 Task: Toggle the command group.
Action: Mouse moved to (13, 487)
Screenshot: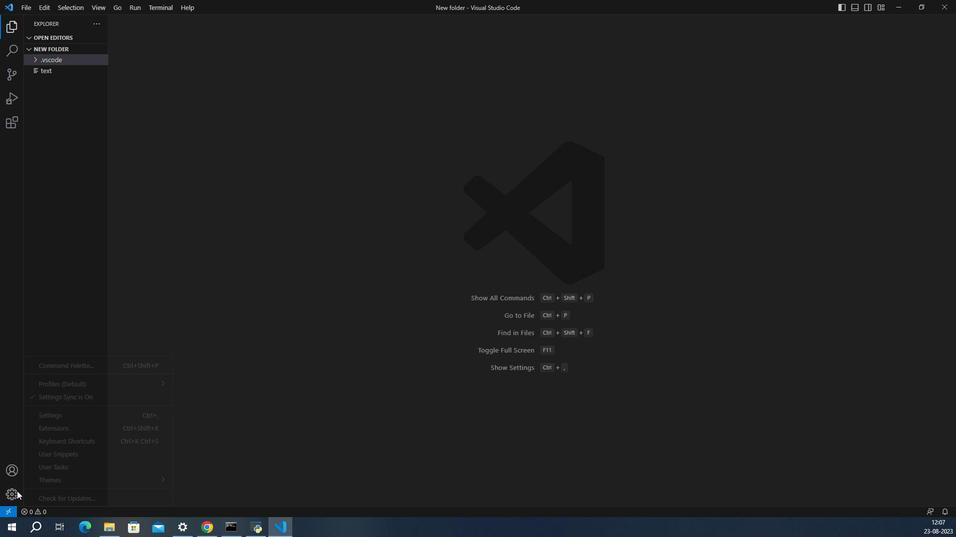 
Action: Mouse pressed left at (13, 487)
Screenshot: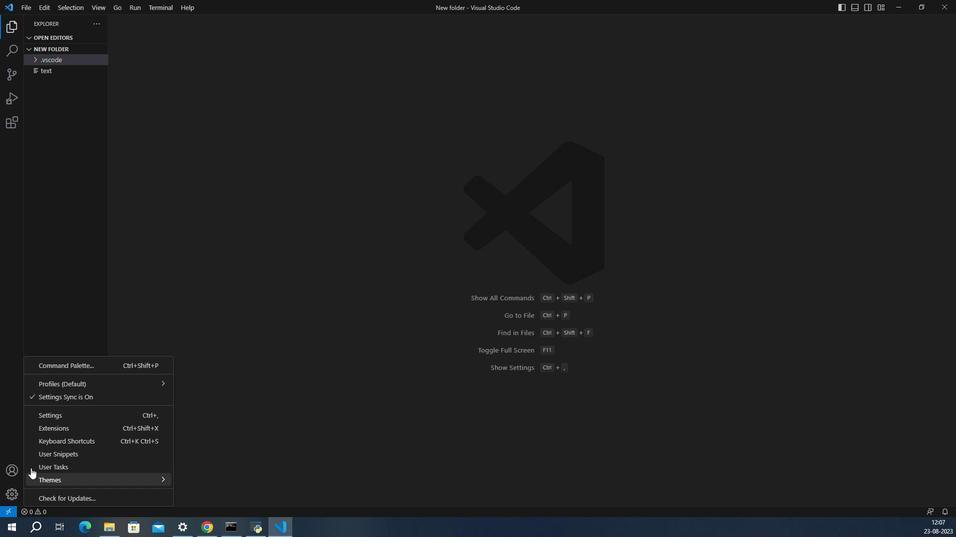 
Action: Mouse moved to (47, 415)
Screenshot: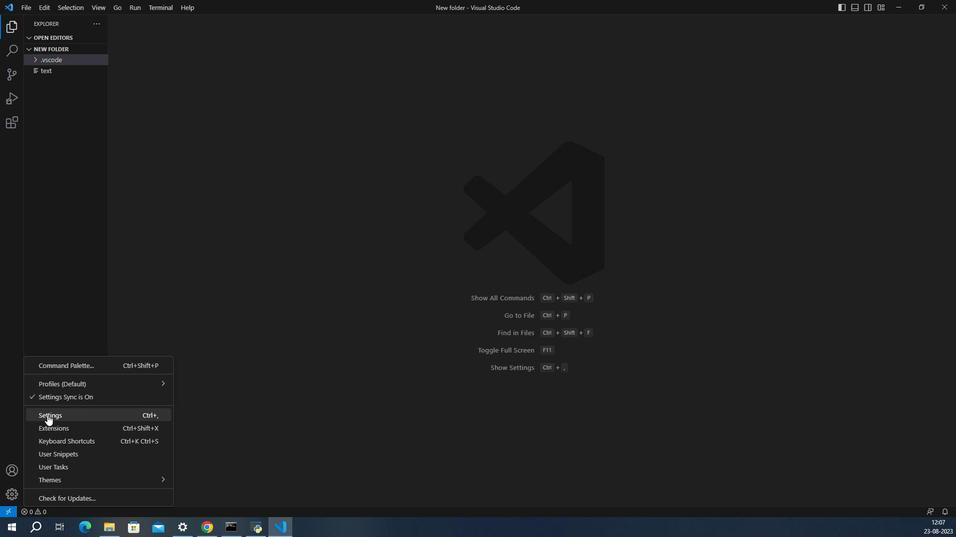 
Action: Mouse pressed left at (47, 415)
Screenshot: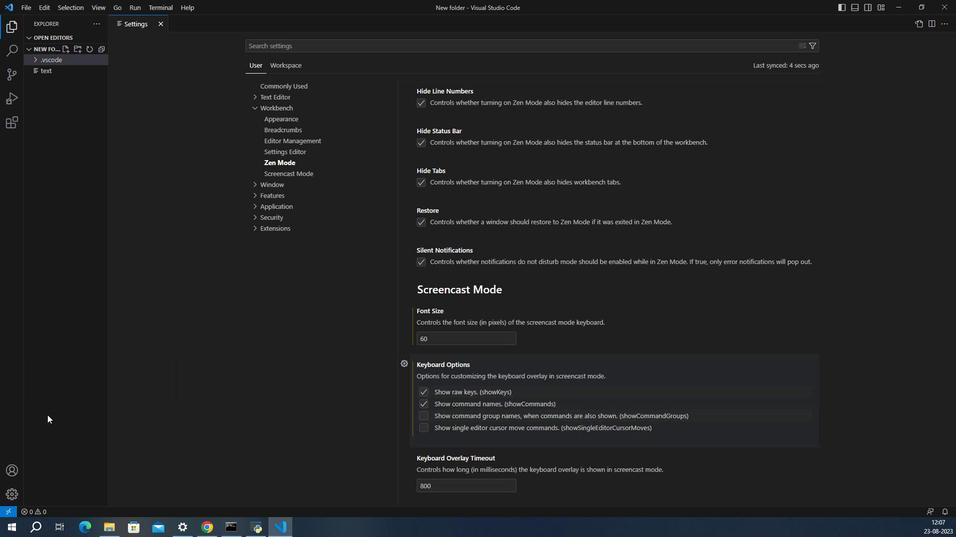 
Action: Mouse moved to (435, 416)
Screenshot: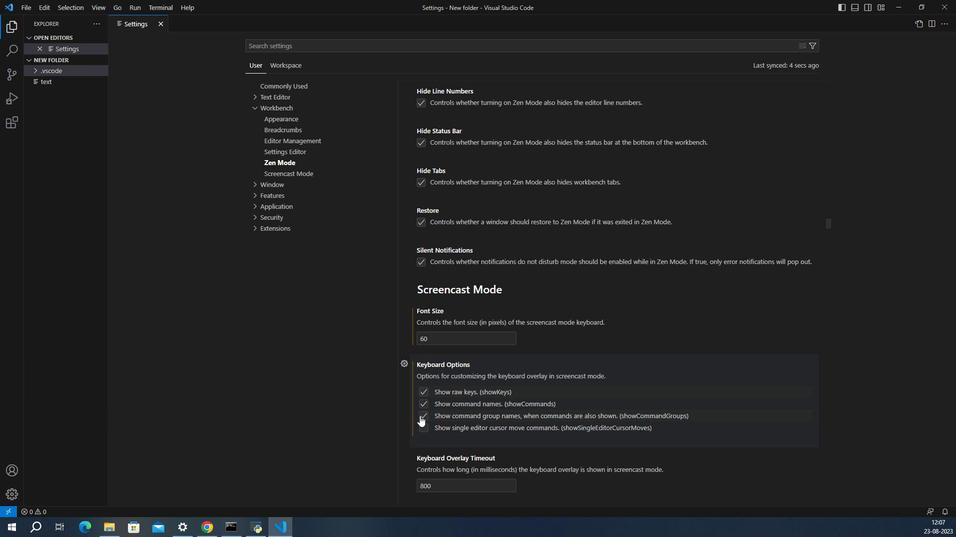 
Action: Mouse pressed left at (435, 416)
Screenshot: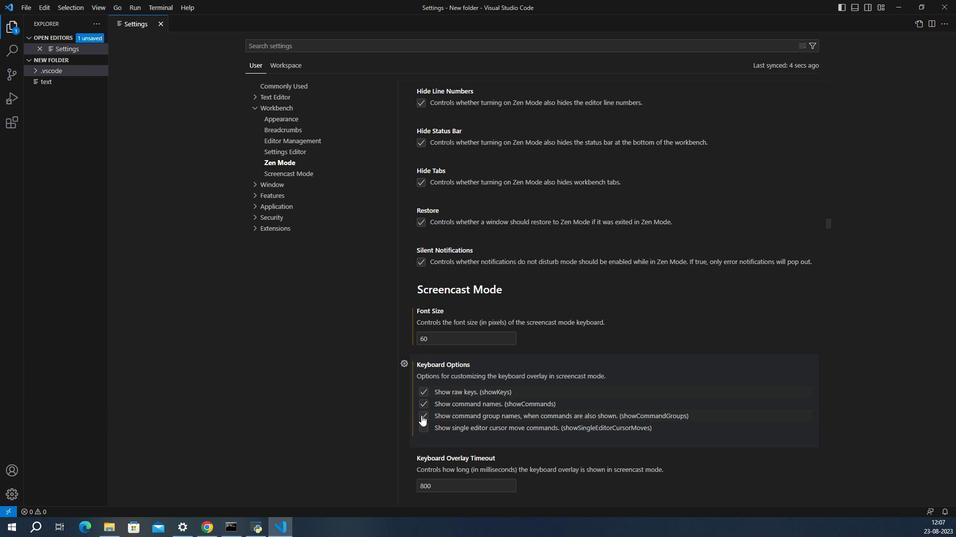 
Action: Mouse moved to (457, 417)
Screenshot: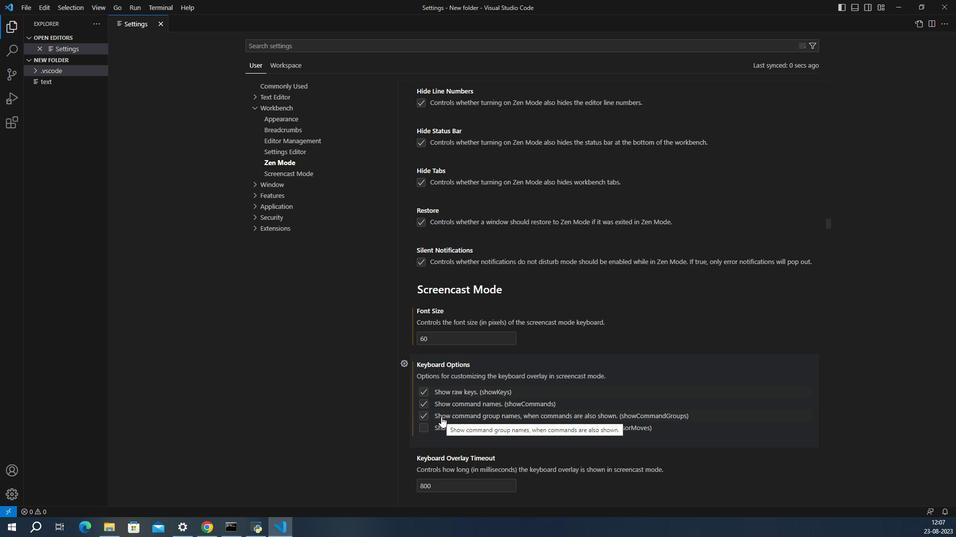 
